 Task: Reply to email with the signature Cooper Powell with the subject 'Product update announcement' from softage.1@softage.net with the message 'I need to discuss some urgent matters related to the project with you.' with CC to softage.8@softage.net with an attached document Quality_assurance_plan.docx
Action: Mouse moved to (968, 230)
Screenshot: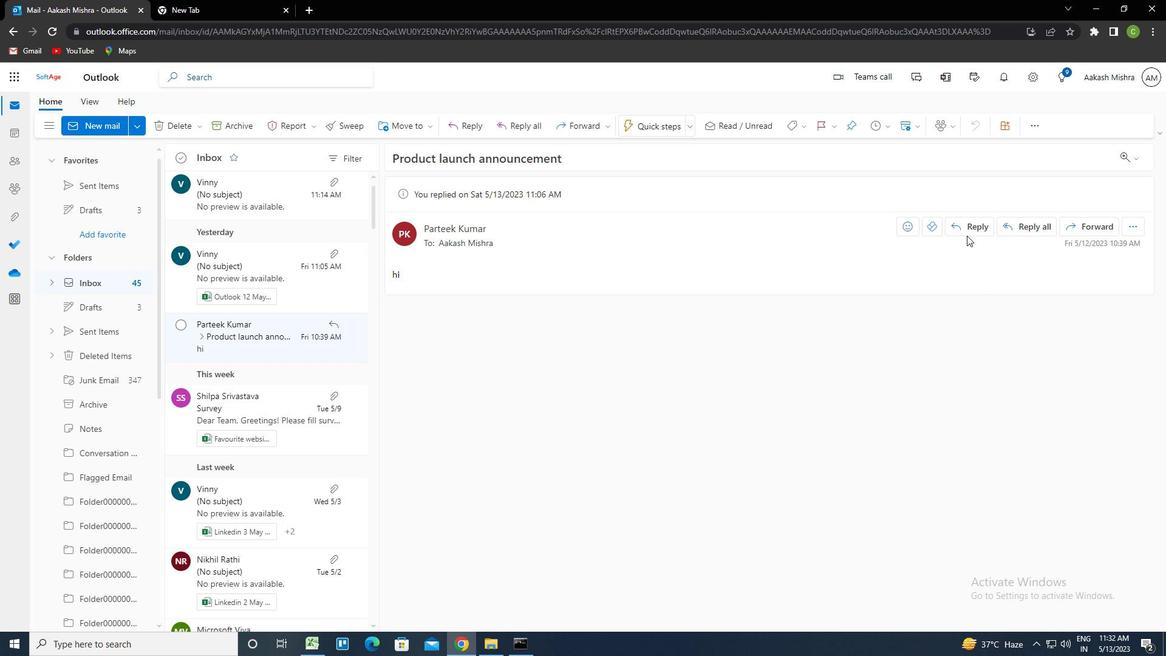 
Action: Mouse pressed left at (968, 230)
Screenshot: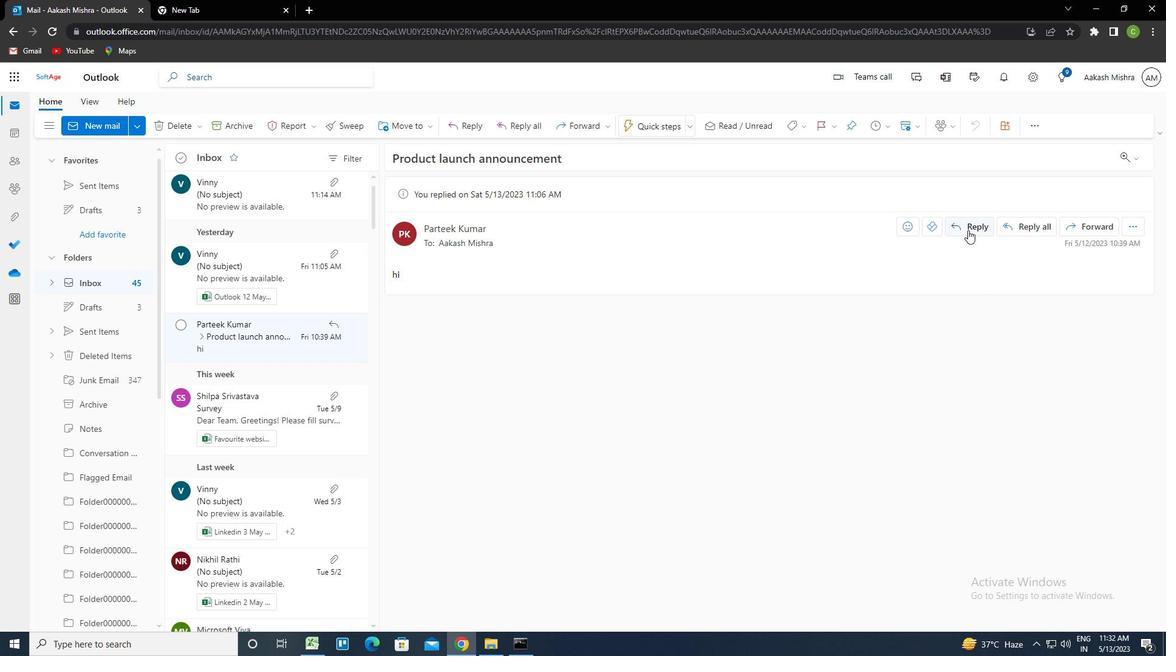 
Action: Mouse moved to (785, 124)
Screenshot: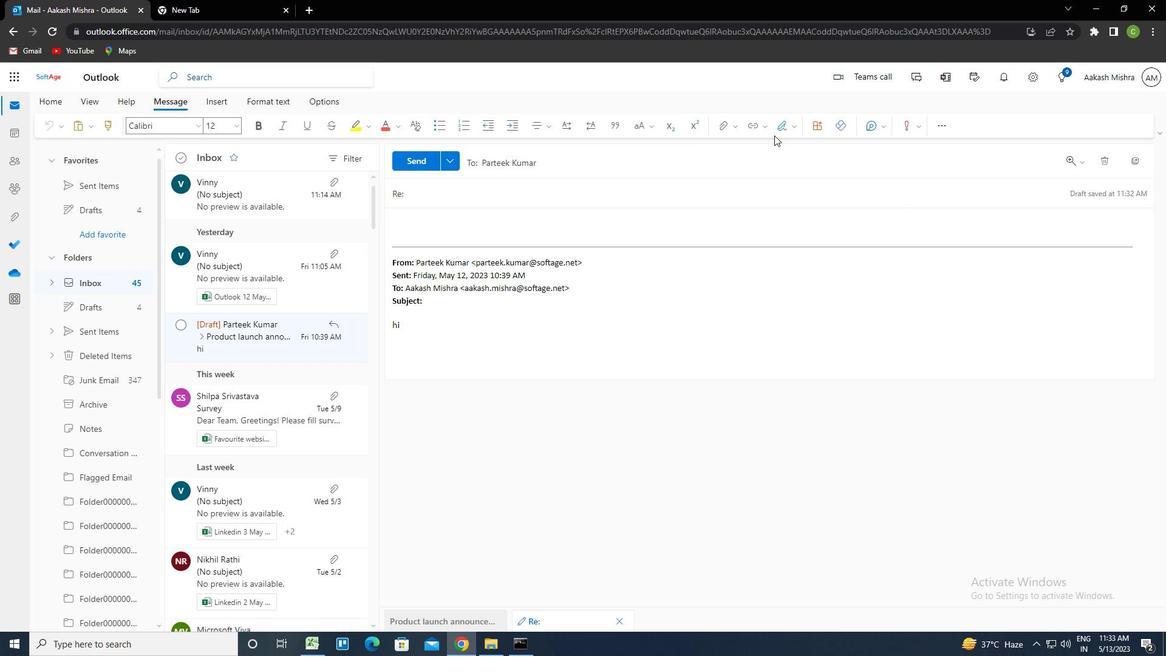 
Action: Mouse pressed left at (785, 124)
Screenshot: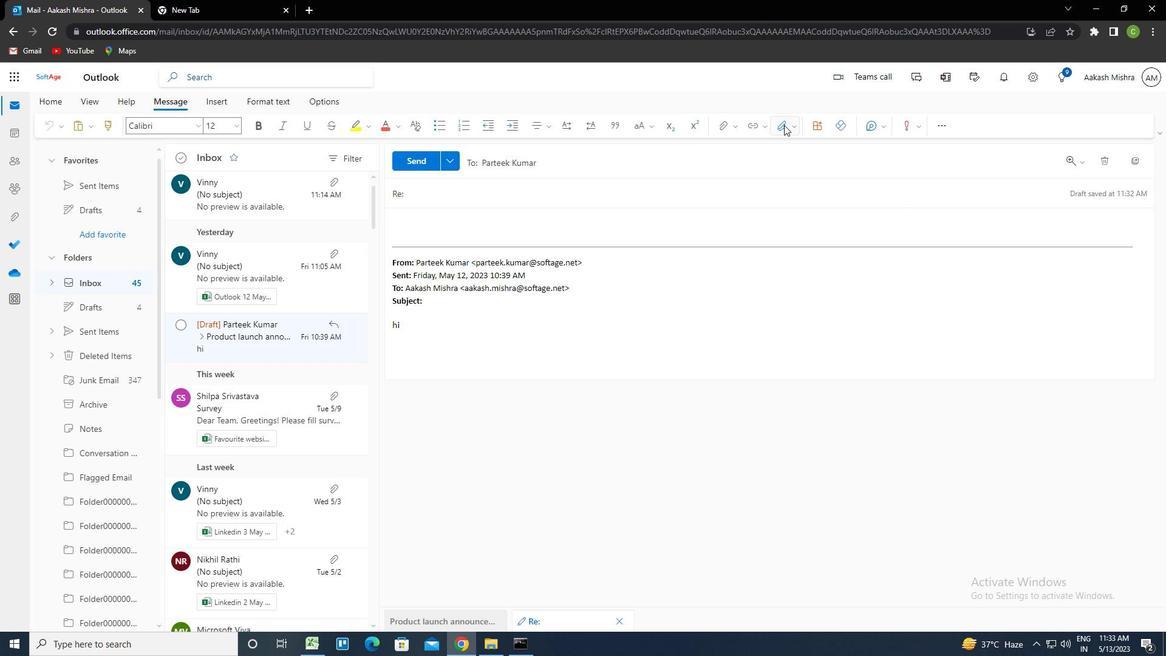
Action: Mouse moved to (763, 179)
Screenshot: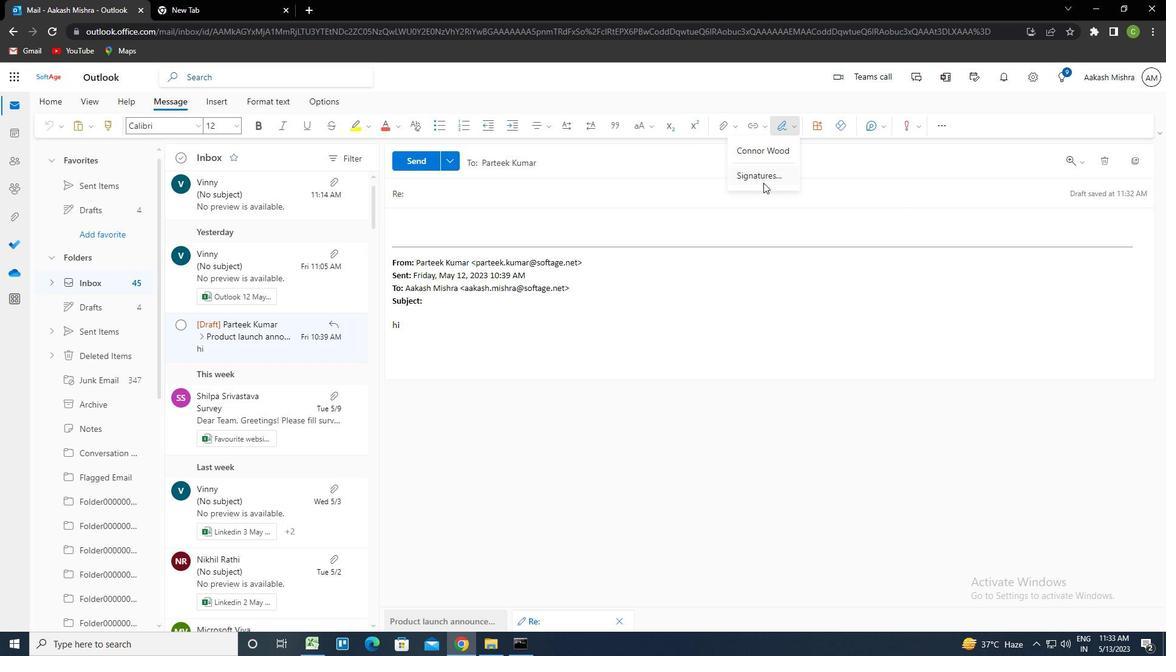 
Action: Mouse pressed left at (763, 179)
Screenshot: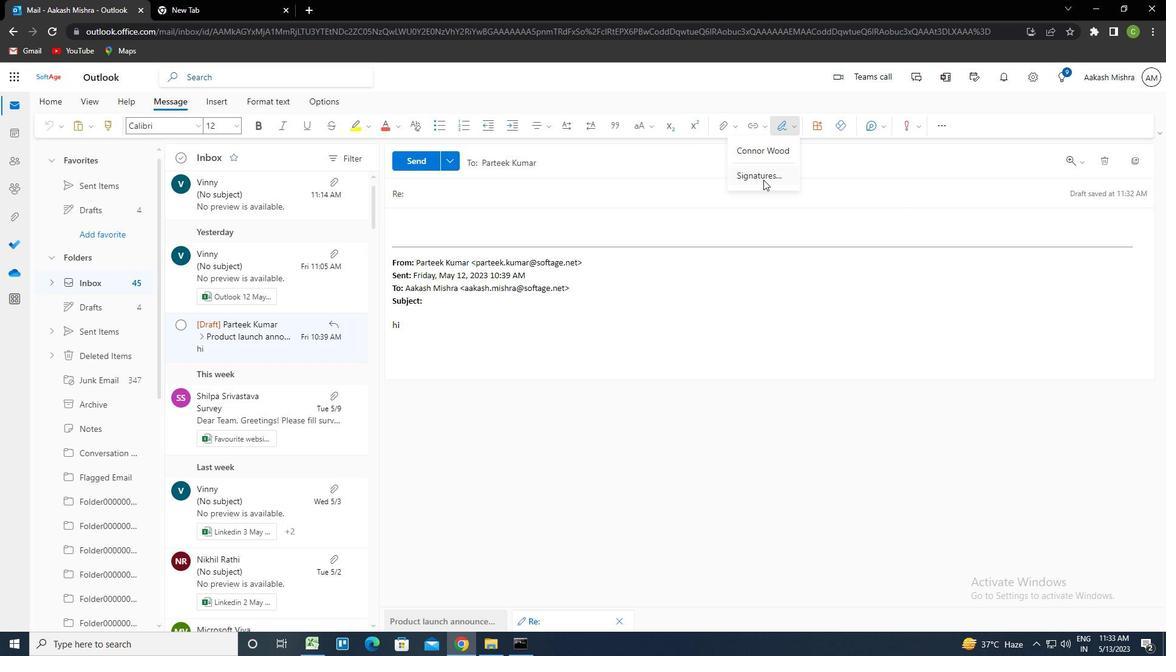 
Action: Mouse moved to (831, 228)
Screenshot: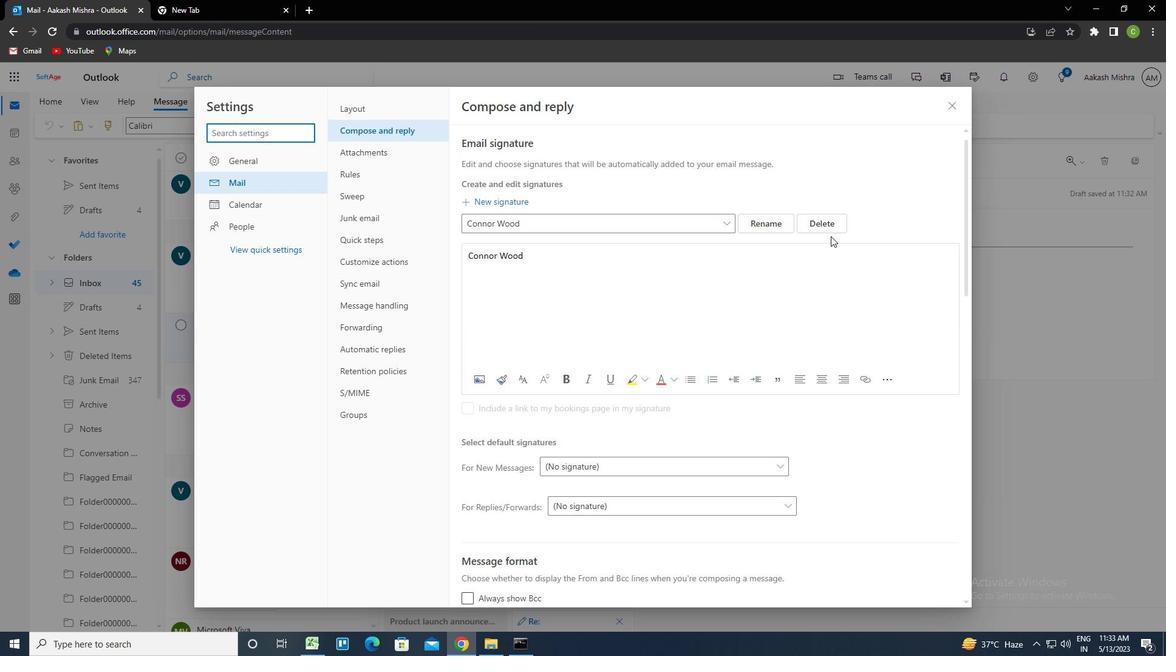 
Action: Mouse pressed left at (831, 228)
Screenshot: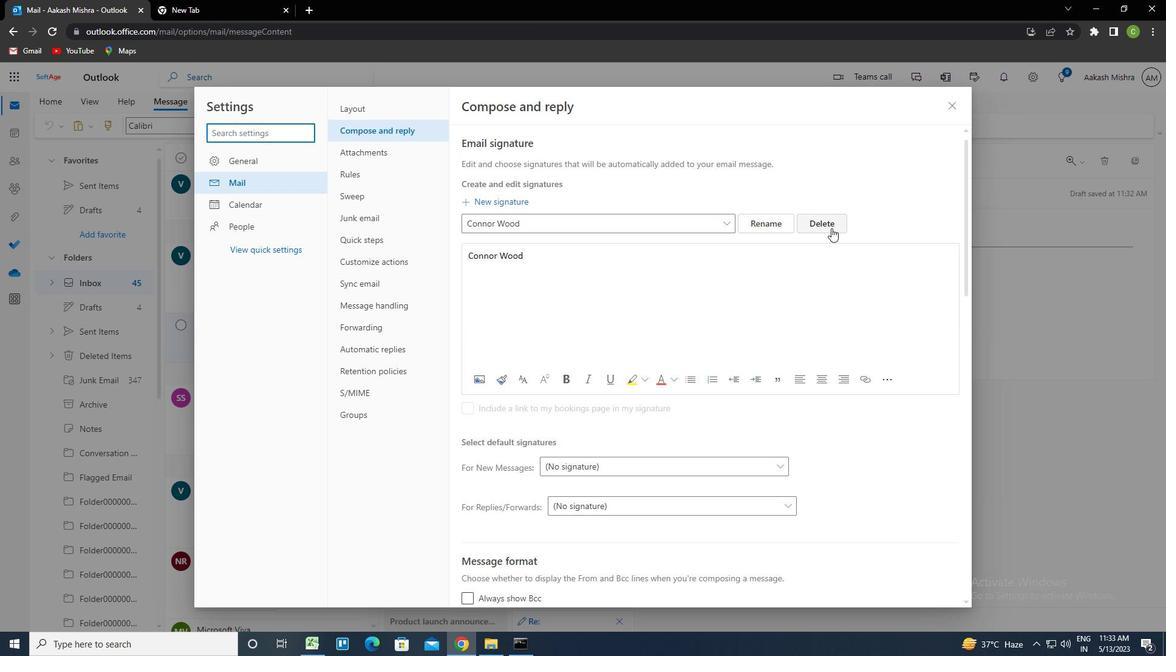 
Action: Mouse moved to (586, 224)
Screenshot: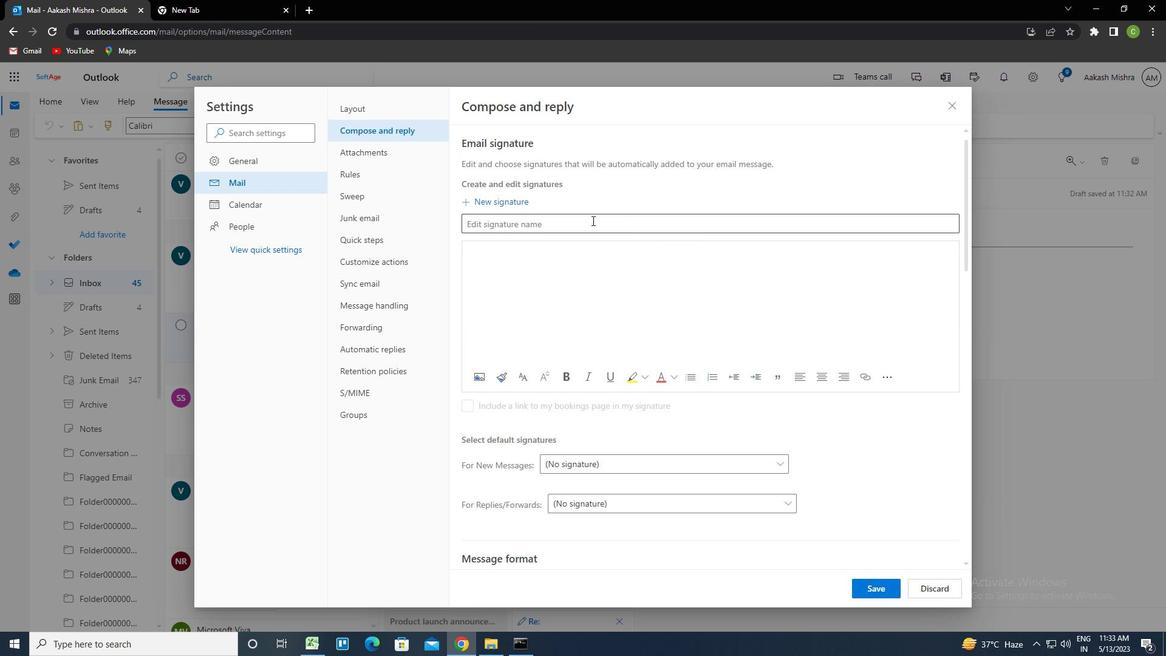 
Action: Mouse pressed left at (586, 224)
Screenshot: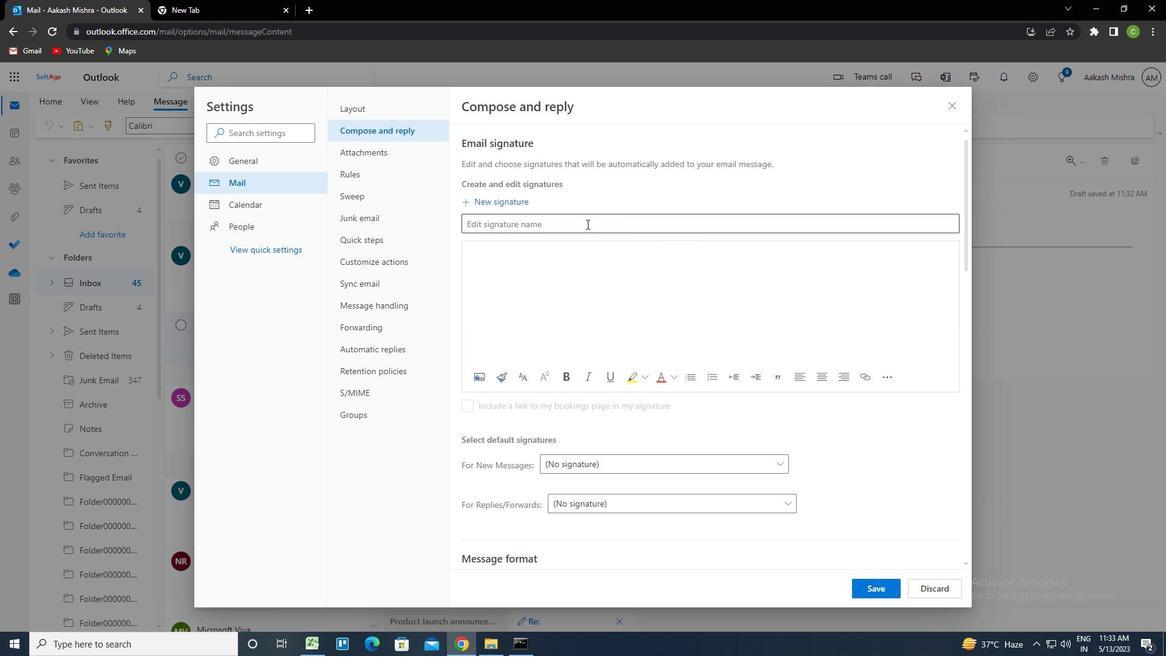 
Action: Key pressed <Key.caps_lock>c<Key.caps_lock>ooper<Key.space><Key.caps_lock>p<Key.caps_lock>owell<Key.tab><Key.caps_lock>c<Key.caps_lock>ooper<Key.space><Key.caps_lock>p<Key.caps_lock>owell
Screenshot: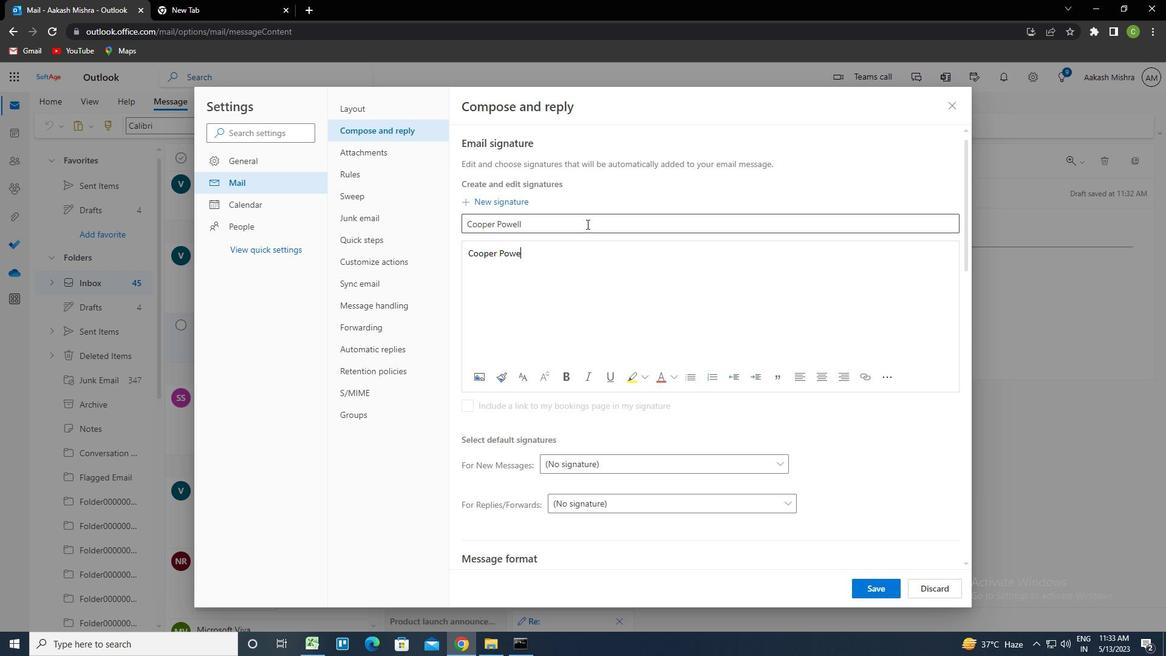 
Action: Mouse moved to (860, 583)
Screenshot: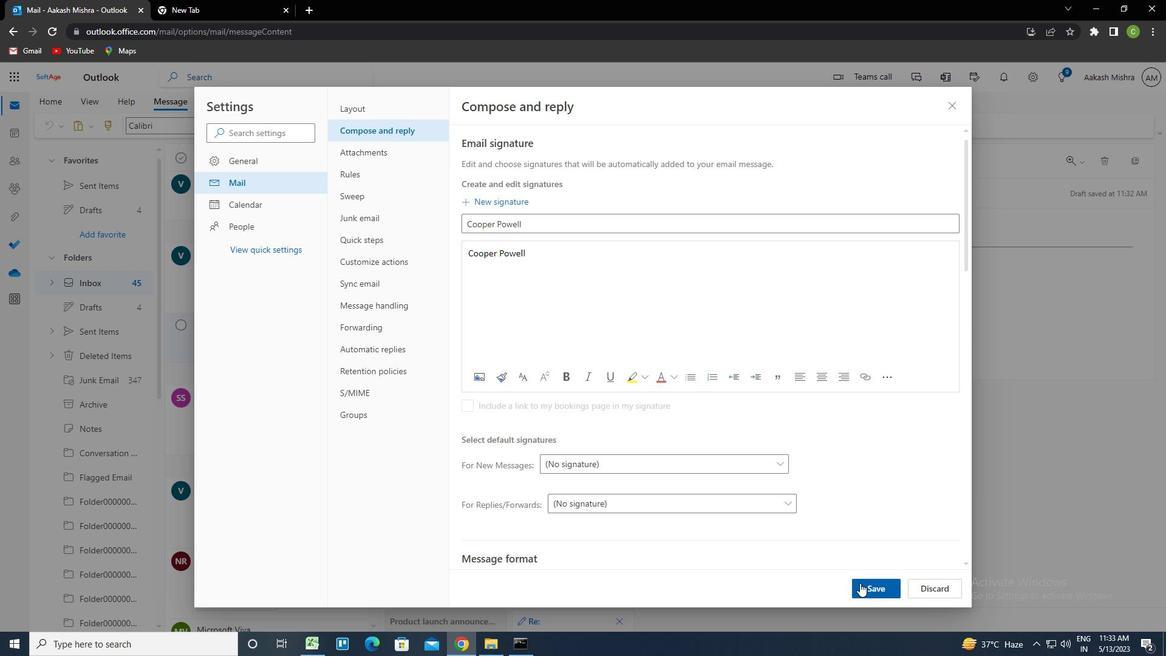 
Action: Mouse pressed left at (860, 583)
Screenshot: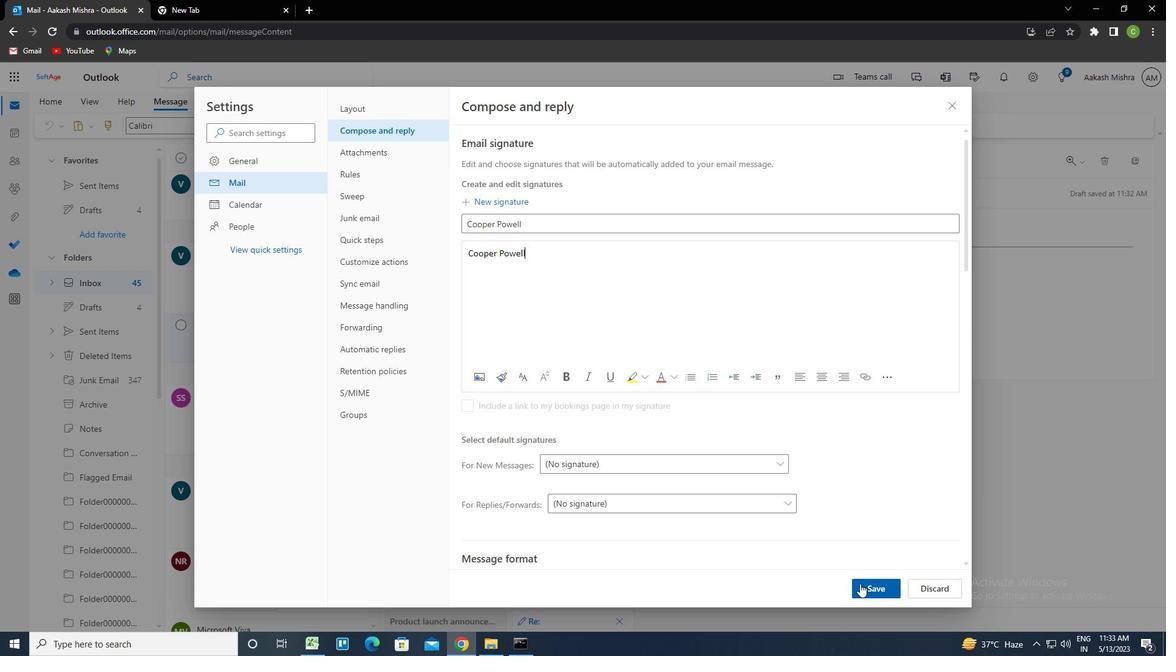 
Action: Mouse moved to (953, 109)
Screenshot: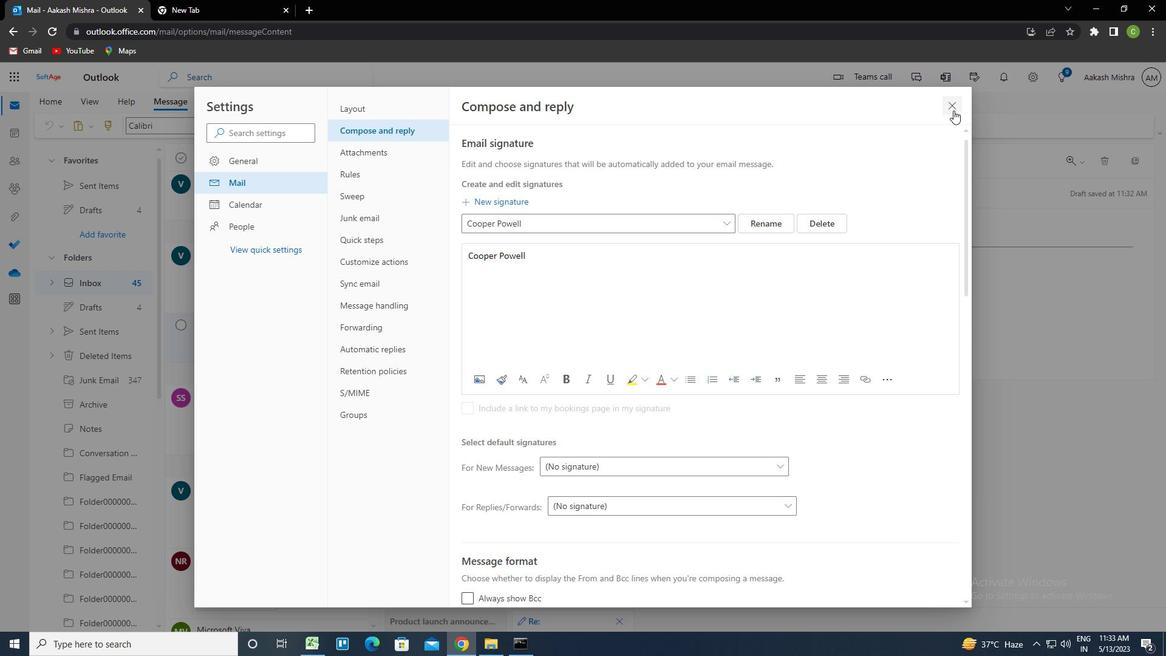 
Action: Mouse pressed left at (953, 109)
Screenshot: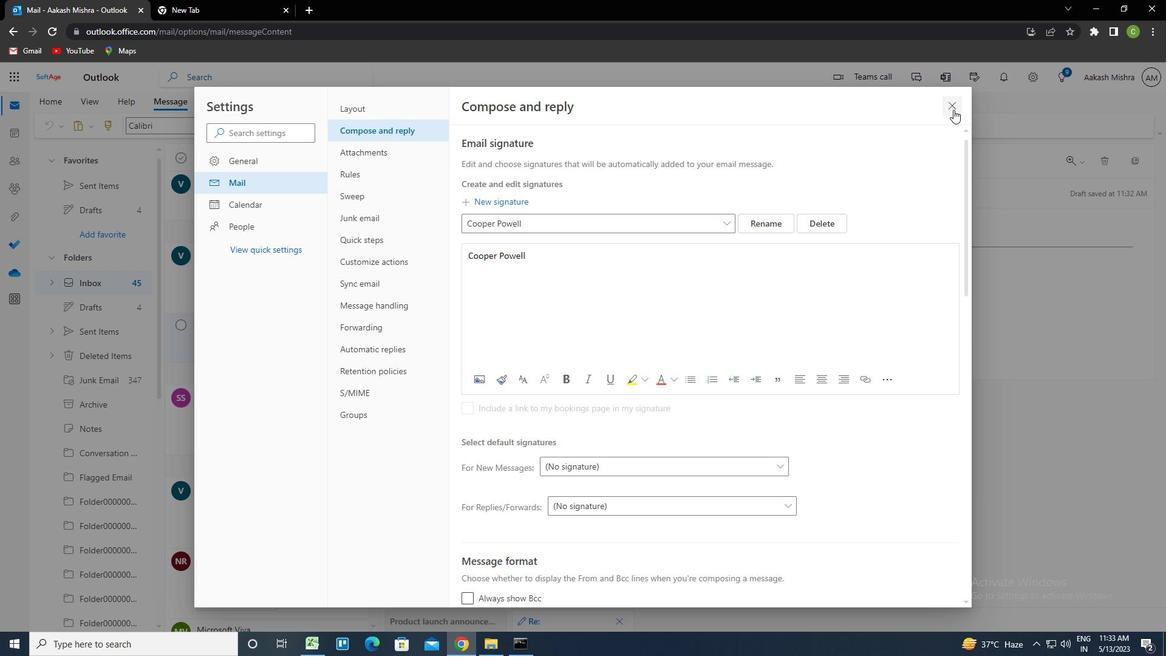 
Action: Mouse moved to (780, 128)
Screenshot: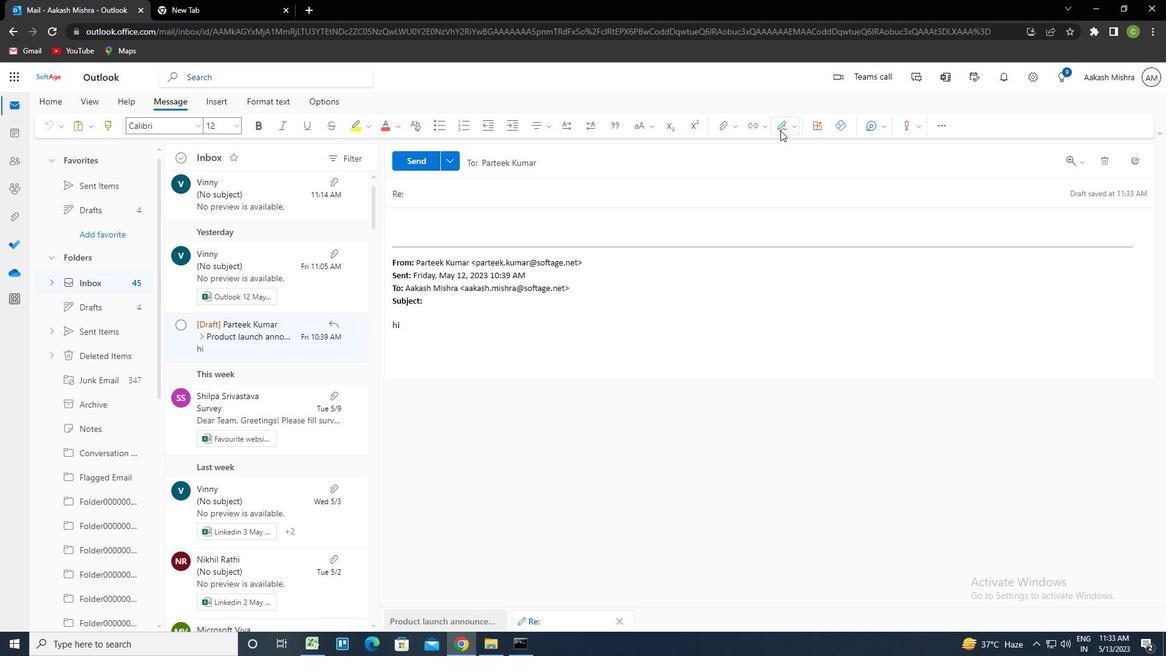 
Action: Mouse pressed left at (780, 128)
Screenshot: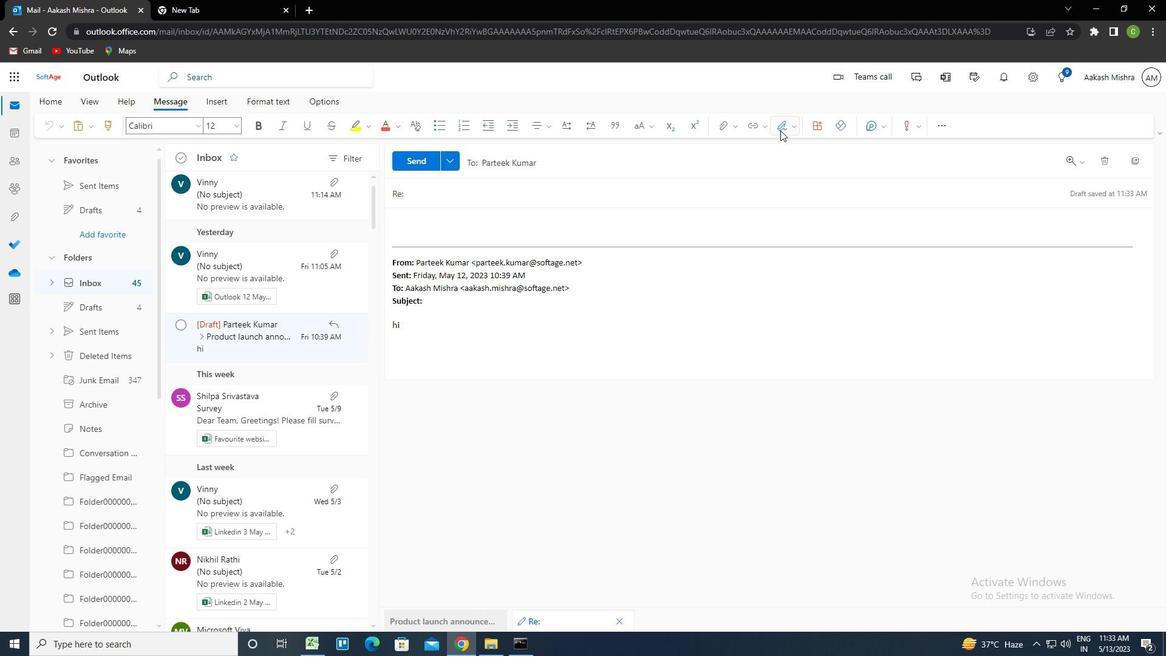 
Action: Mouse moved to (769, 152)
Screenshot: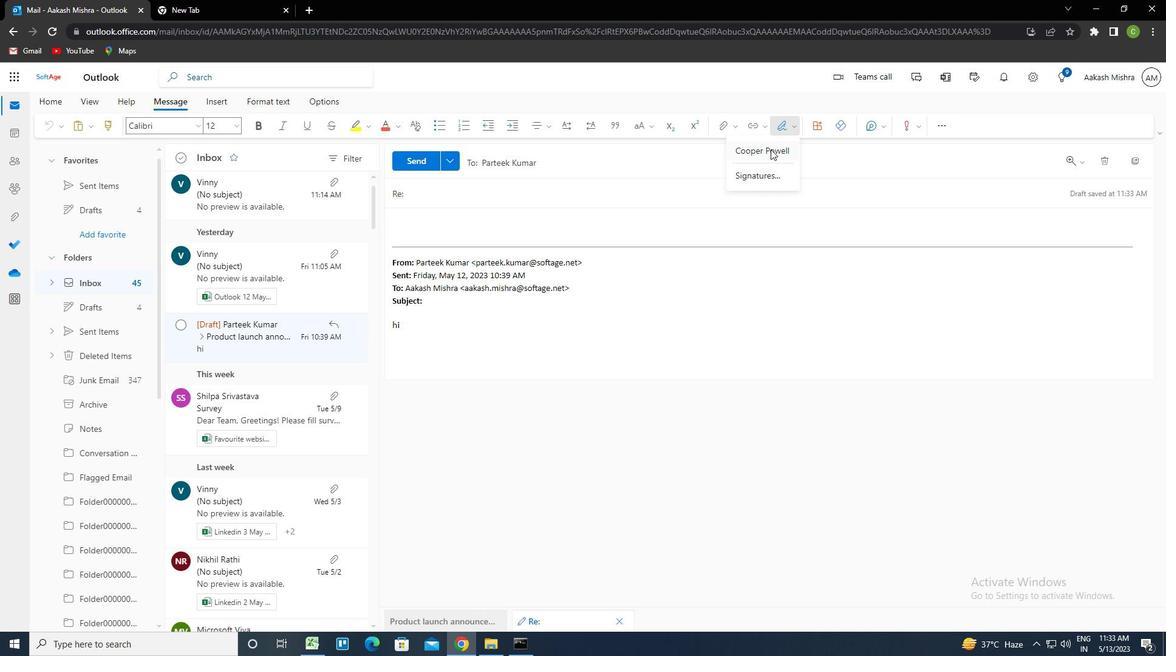 
Action: Mouse pressed left at (769, 152)
Screenshot: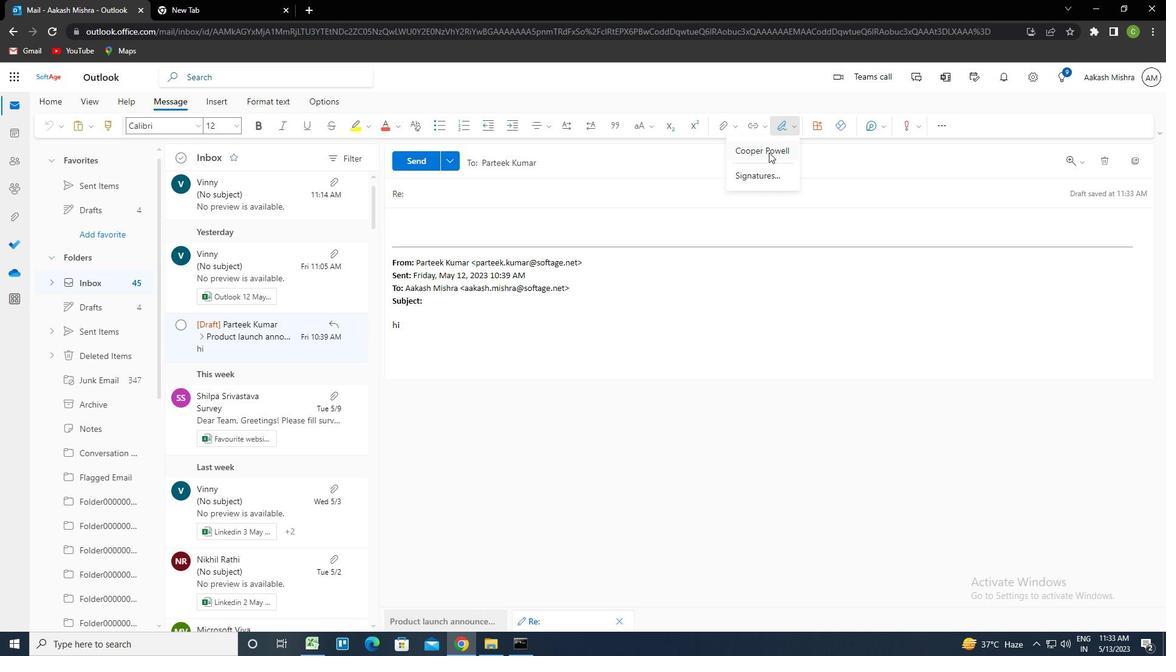 
Action: Mouse moved to (439, 199)
Screenshot: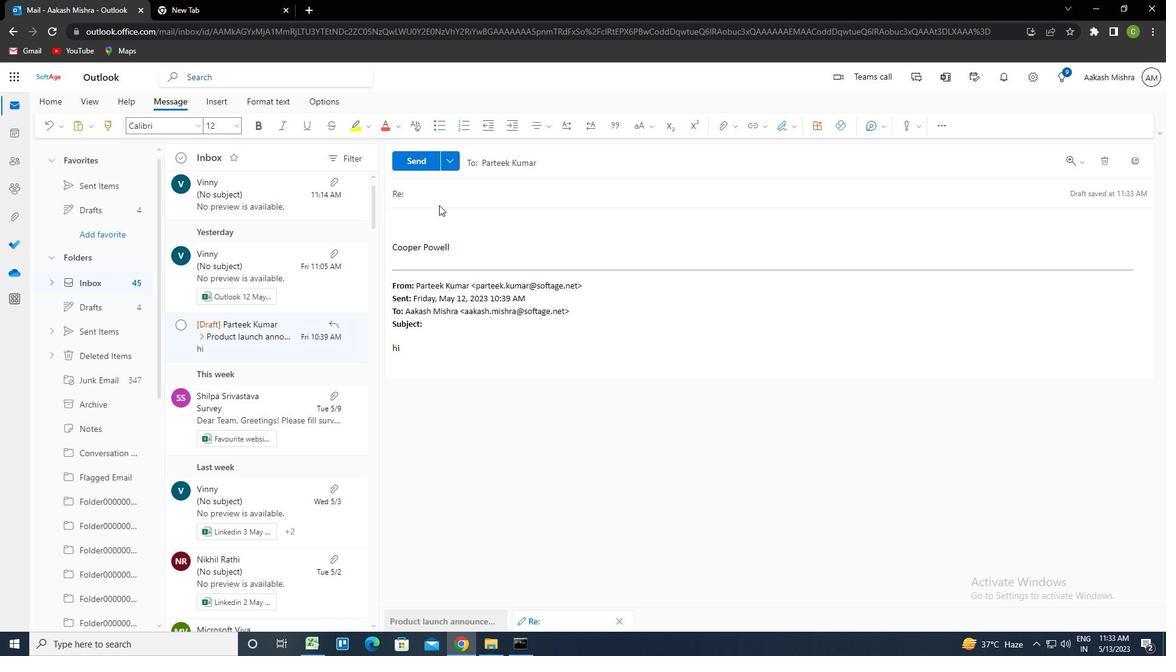 
Action: Mouse pressed left at (439, 199)
Screenshot: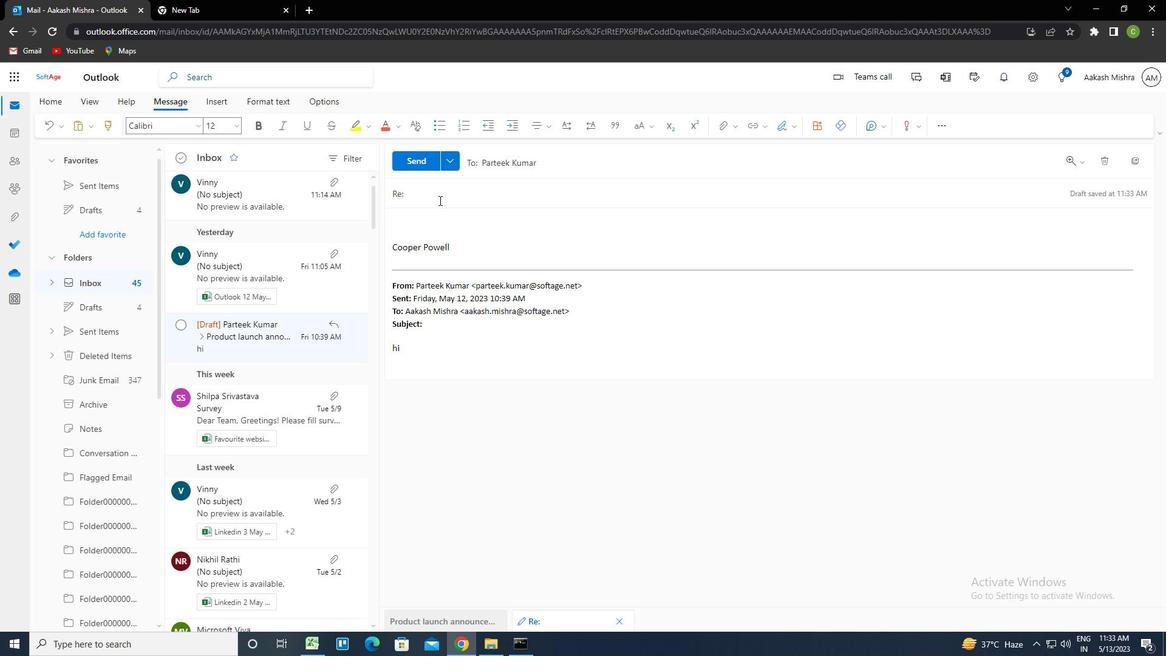 
Action: Key pressed <Key.caps_lock>p<Key.caps_lock>roduct<Key.space>update<Key.space>announcement<Key.tab><Key.caps_lock>i<Key.caps_lock><Key.space>need<Key.space>to<Key.space>discuss<Key.space>some<Key.space>urgent<Key.space>matters<Key.space>related<Key.space>to<Key.space>the<Key.space>project<Key.space>with<Key.space>you
Screenshot: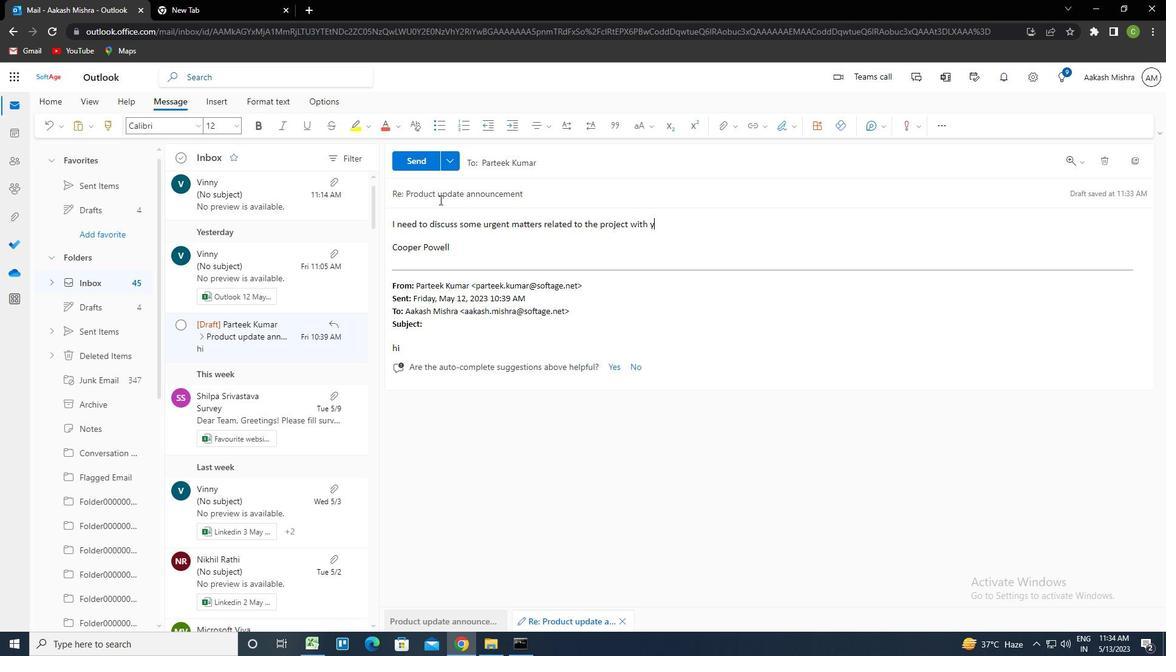 
Action: Mouse moved to (568, 165)
Screenshot: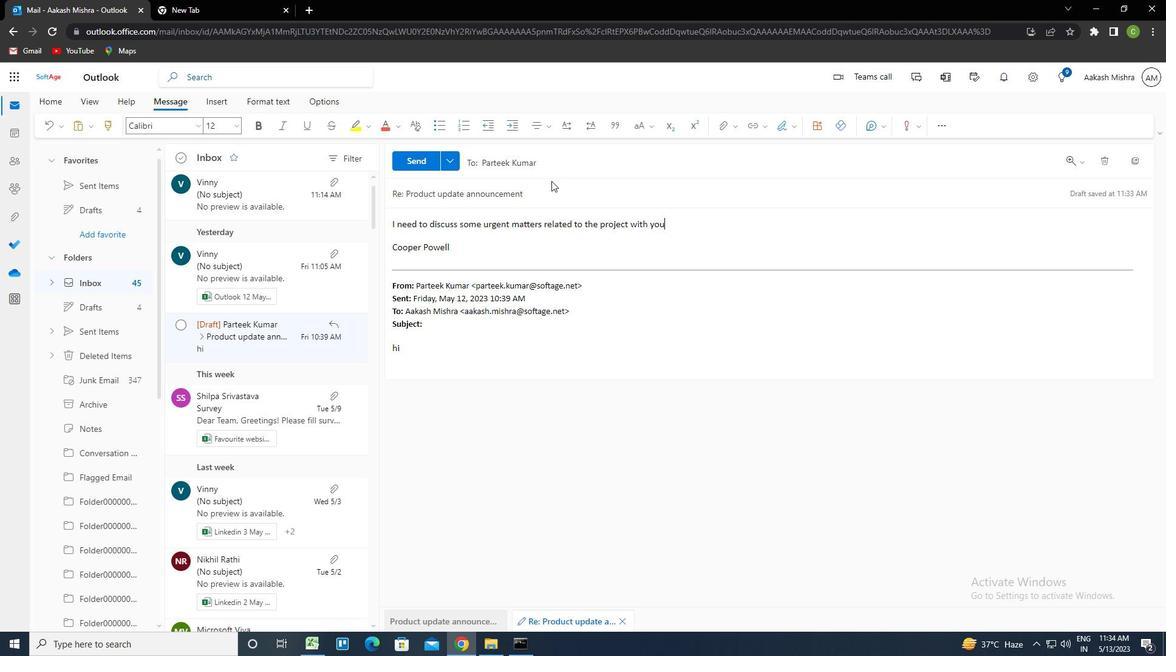 
Action: Mouse pressed left at (568, 165)
Screenshot: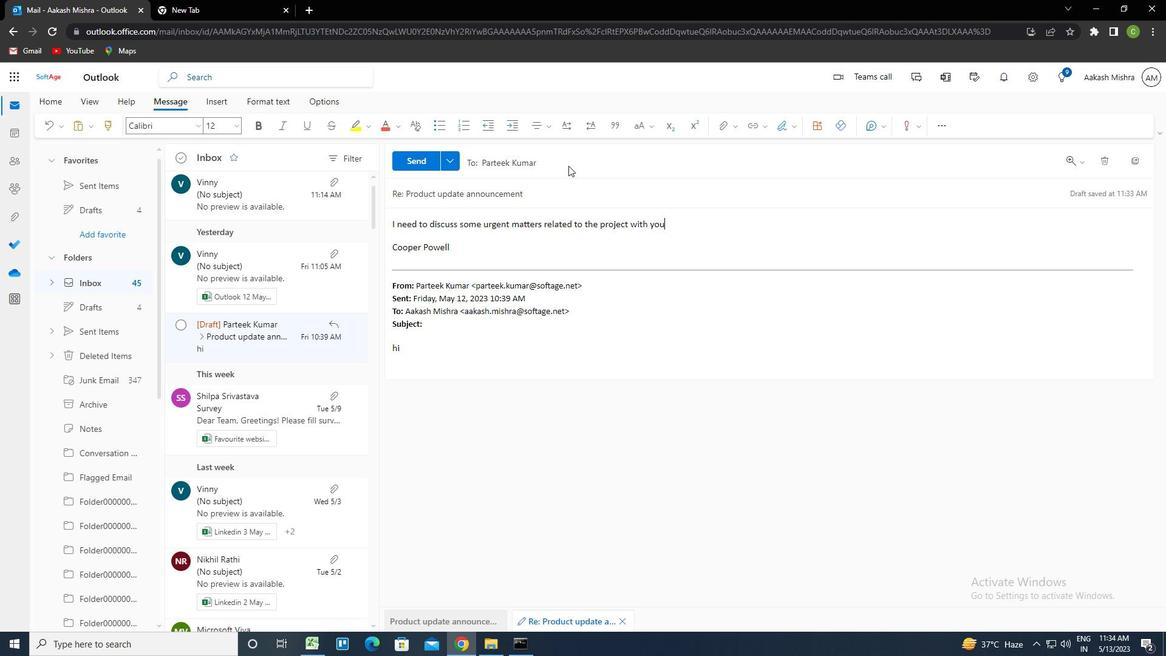 
Action: Mouse moved to (461, 221)
Screenshot: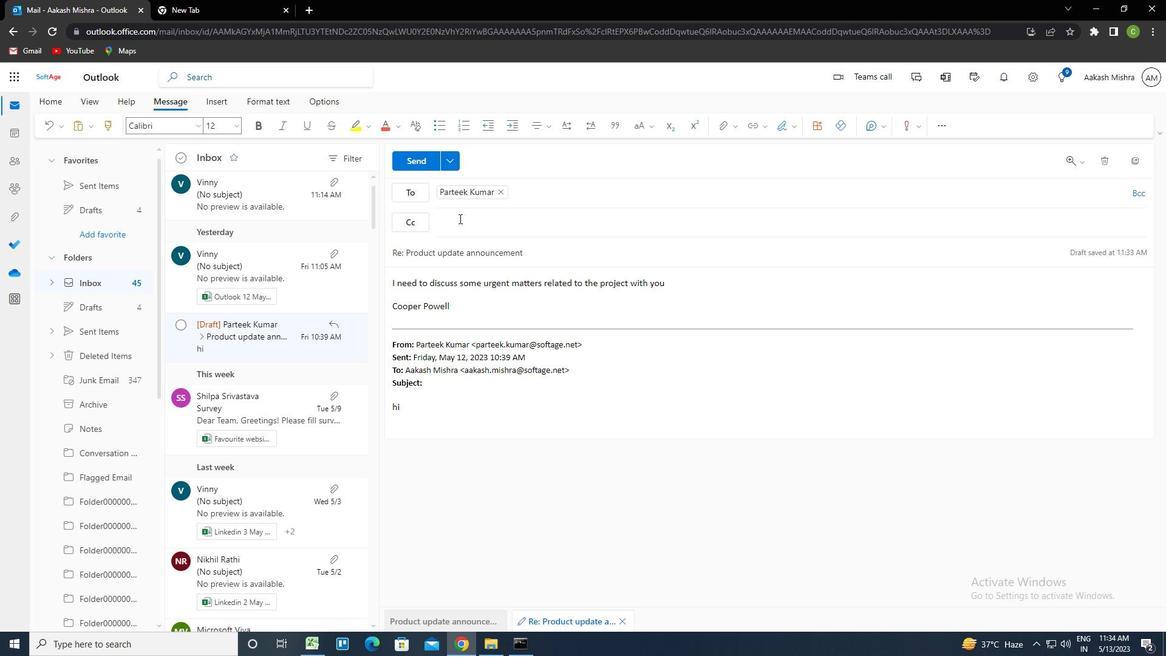 
Action: Mouse pressed left at (461, 221)
Screenshot: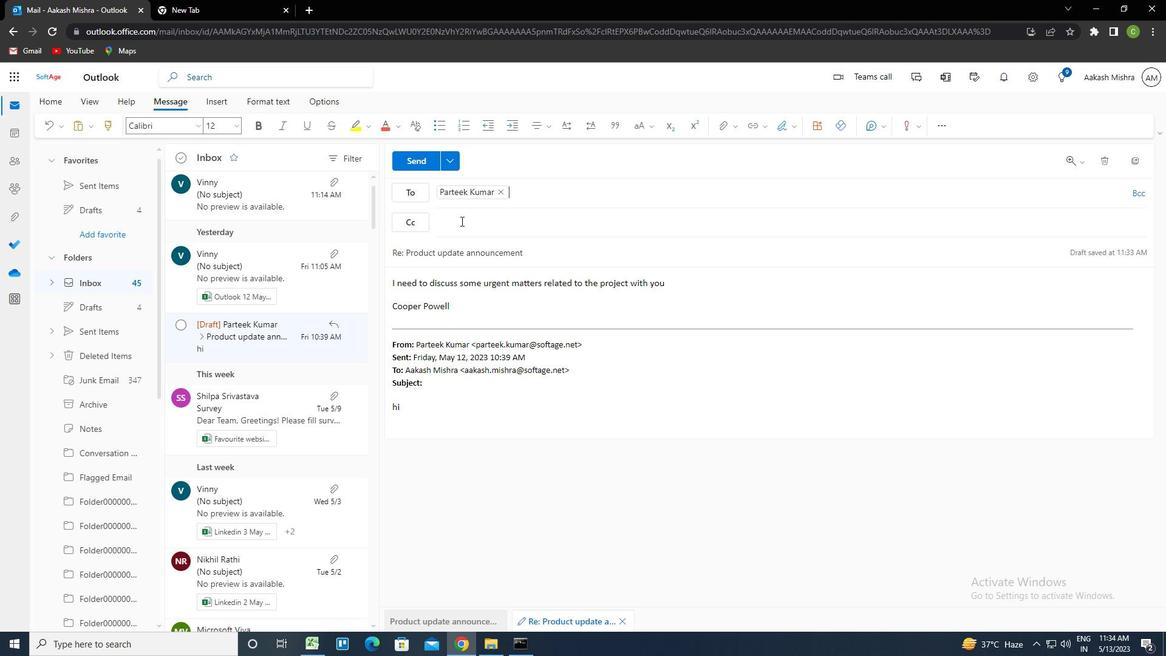 
Action: Key pressed <Key.caps_lock>s<Key.caps_lock>oftage.8<Key.shift>@SOFTAGE.NET<Key.down><Key.enter>
Screenshot: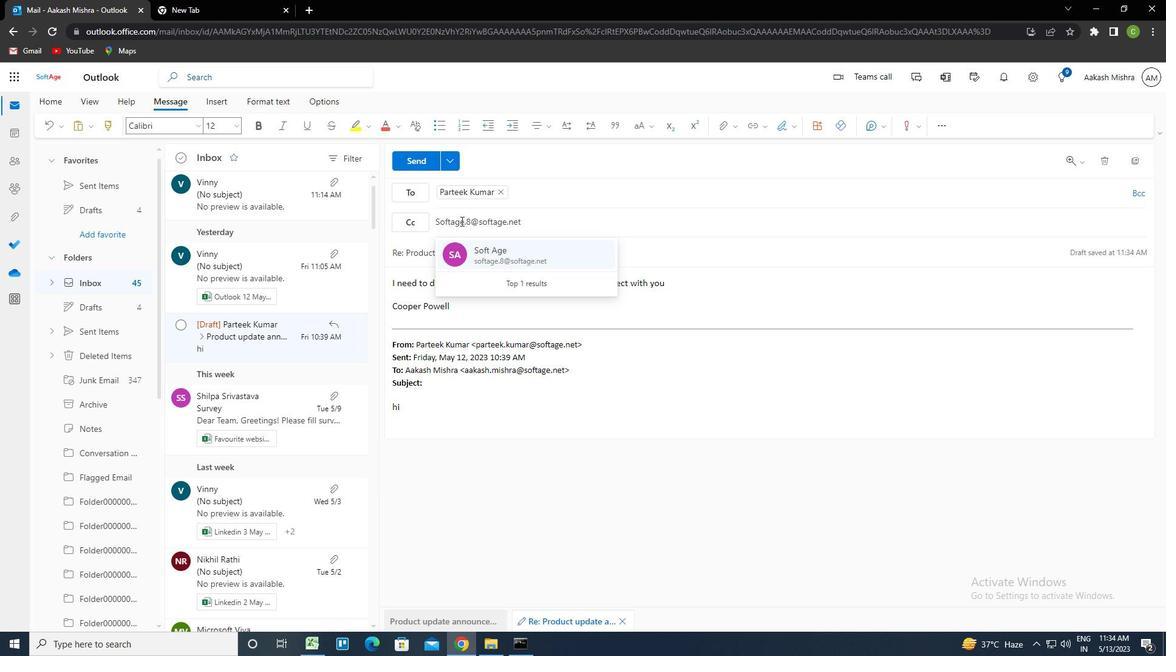 
Action: Mouse scrolled (461, 220) with delta (0, 0)
Screenshot: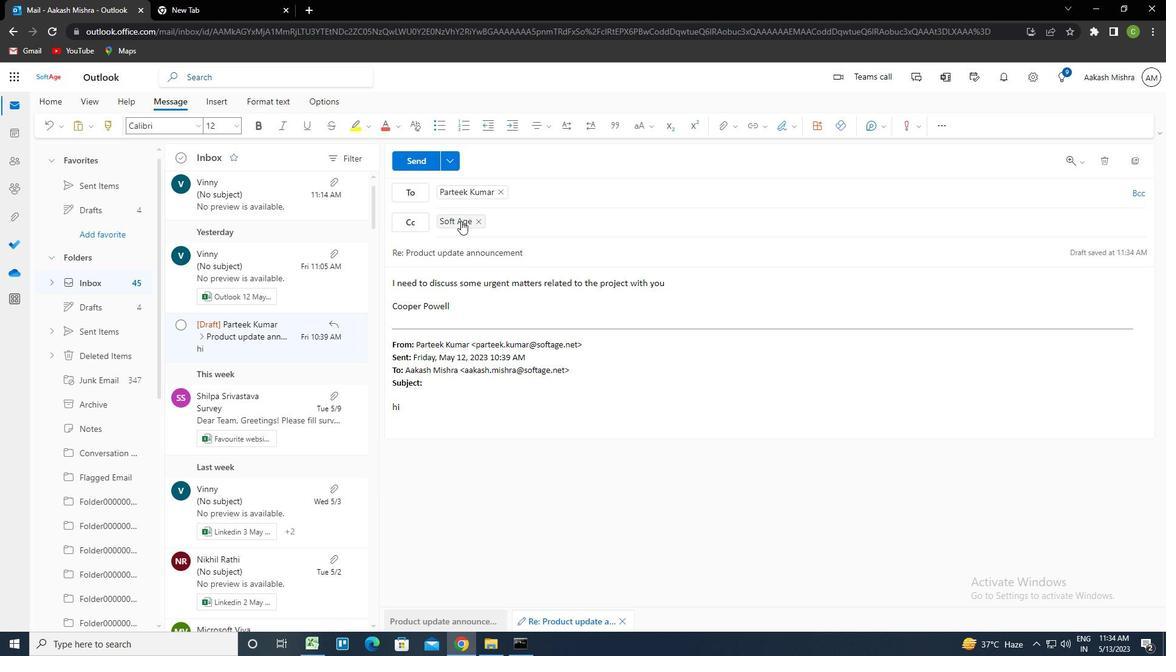 
Action: Mouse moved to (727, 125)
Screenshot: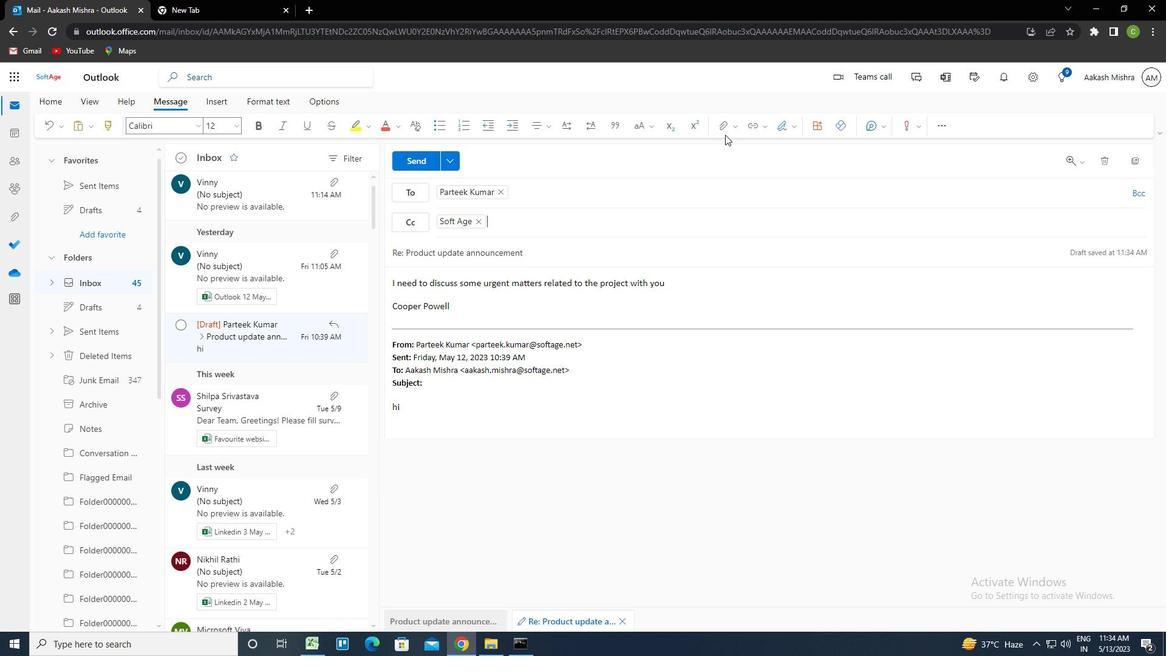 
Action: Mouse pressed left at (727, 125)
Screenshot: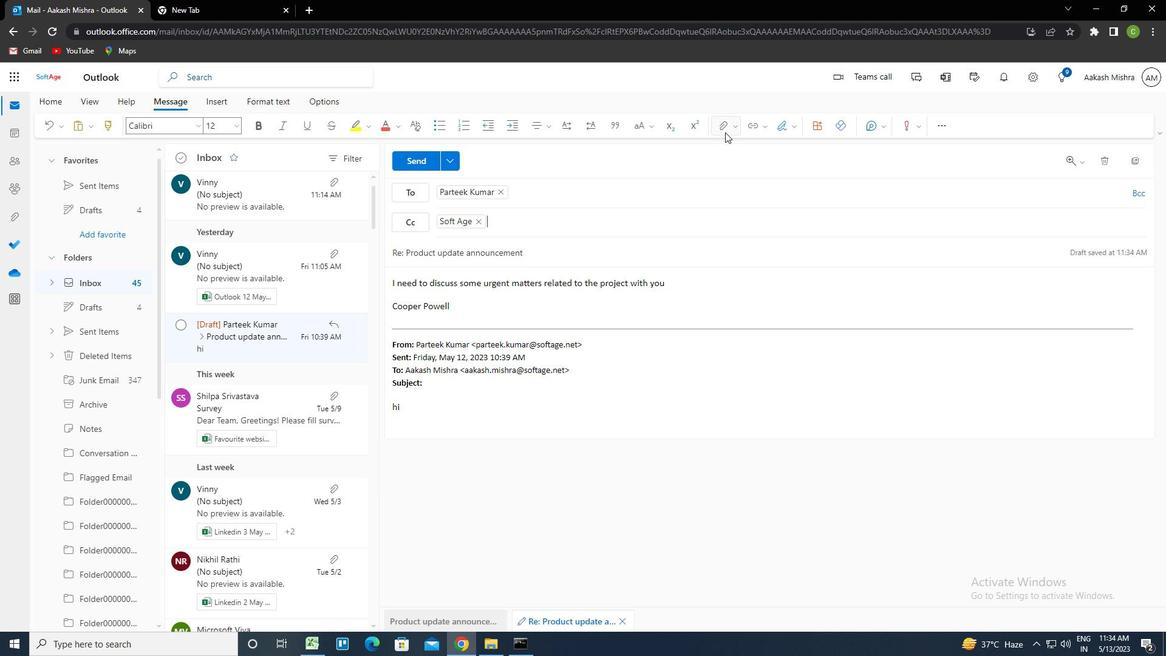
Action: Mouse moved to (660, 153)
Screenshot: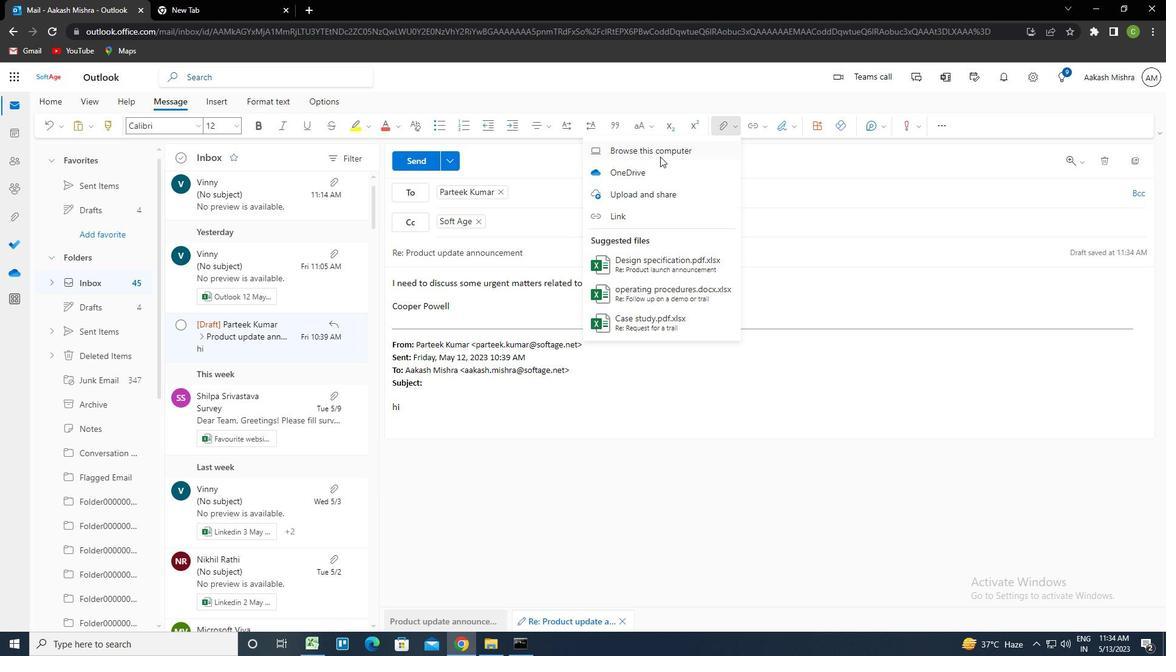 
Action: Mouse pressed left at (660, 153)
Screenshot: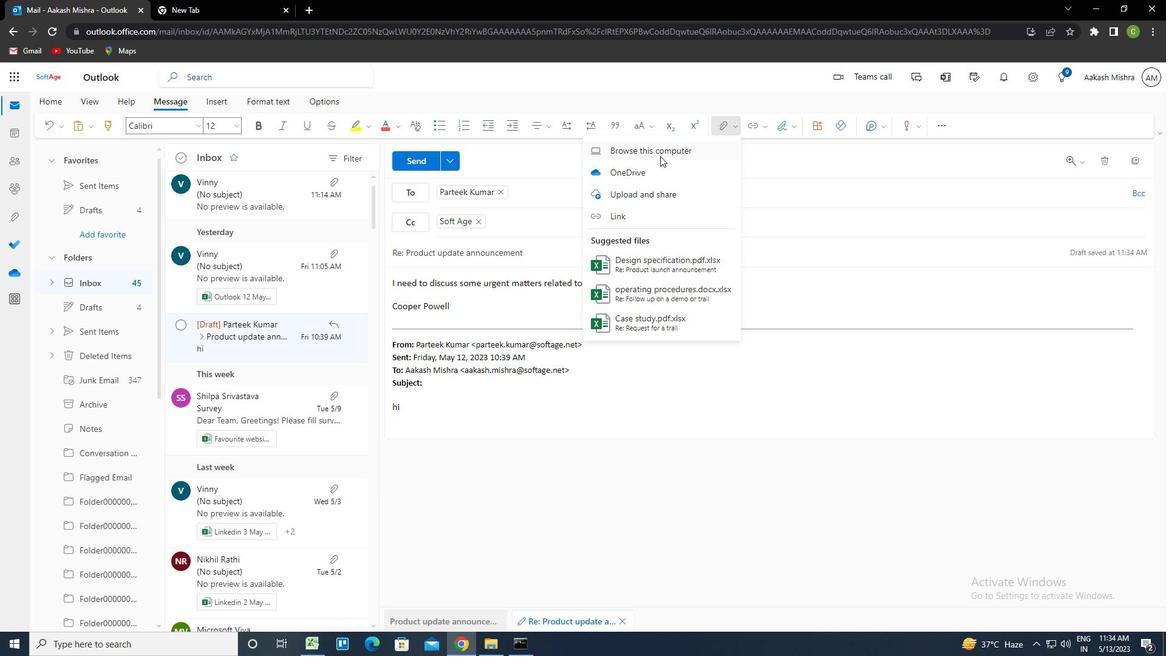 
Action: Mouse moved to (212, 156)
Screenshot: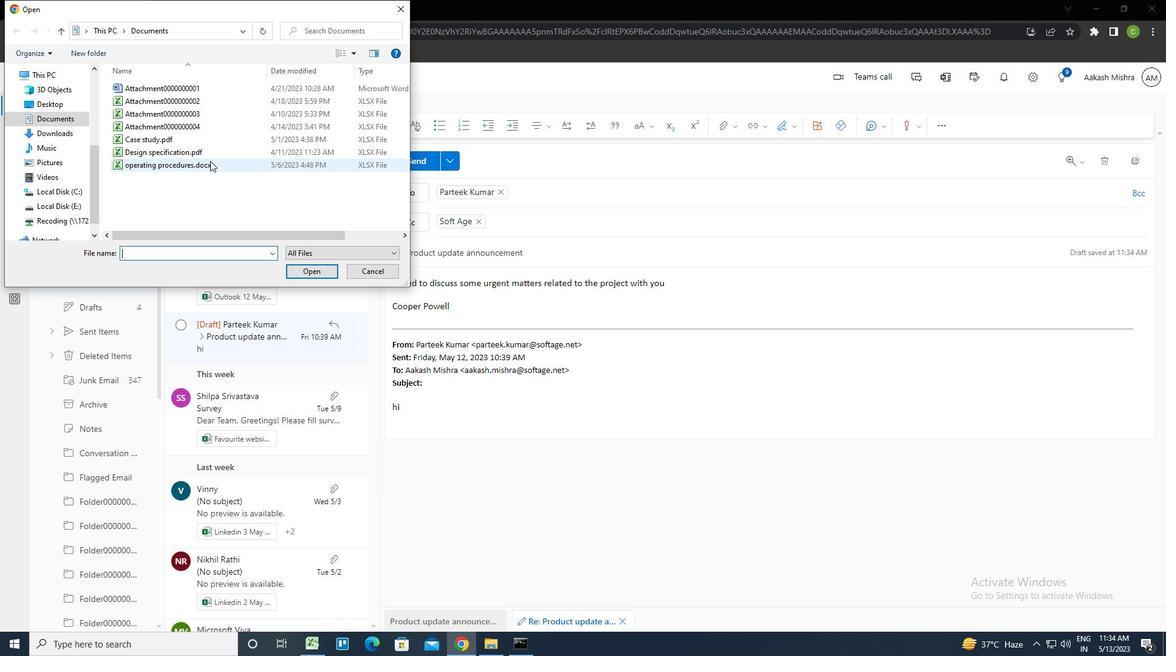 
Action: Mouse pressed left at (212, 156)
Screenshot: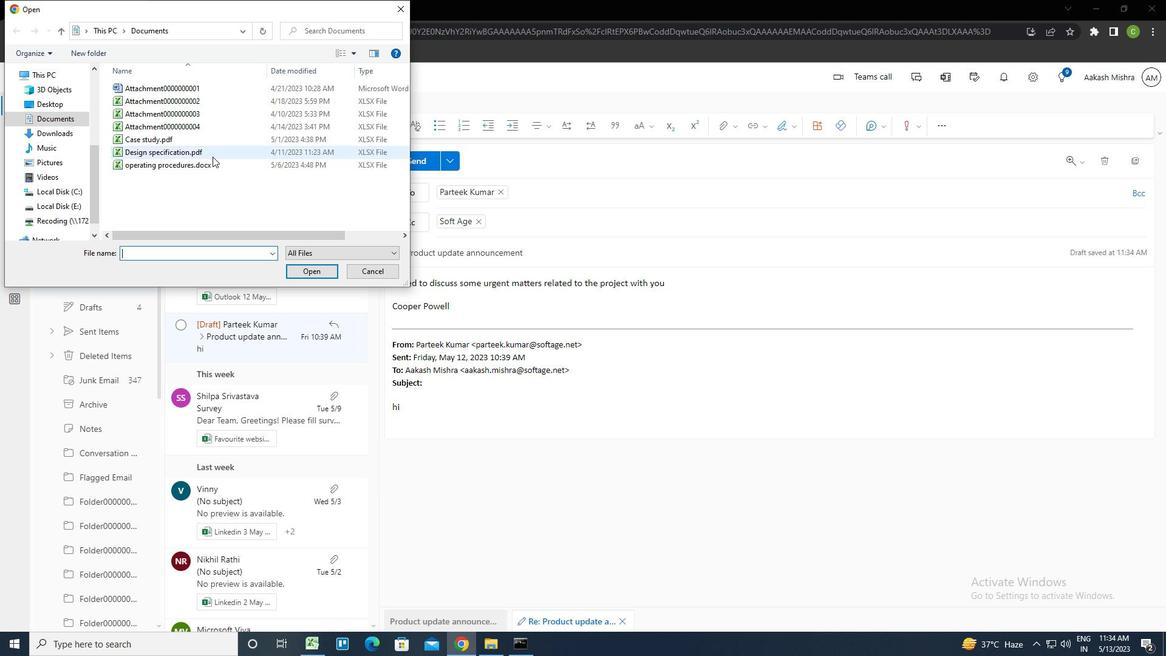 
Action: Key pressed <Key.f2><Key.caps_lock>Q<Key.caps_lock>UALITY<Key.shift_r>_ASSURANCE<Key.shift_r>_PLAN.DOCX<Key.enter>
Screenshot: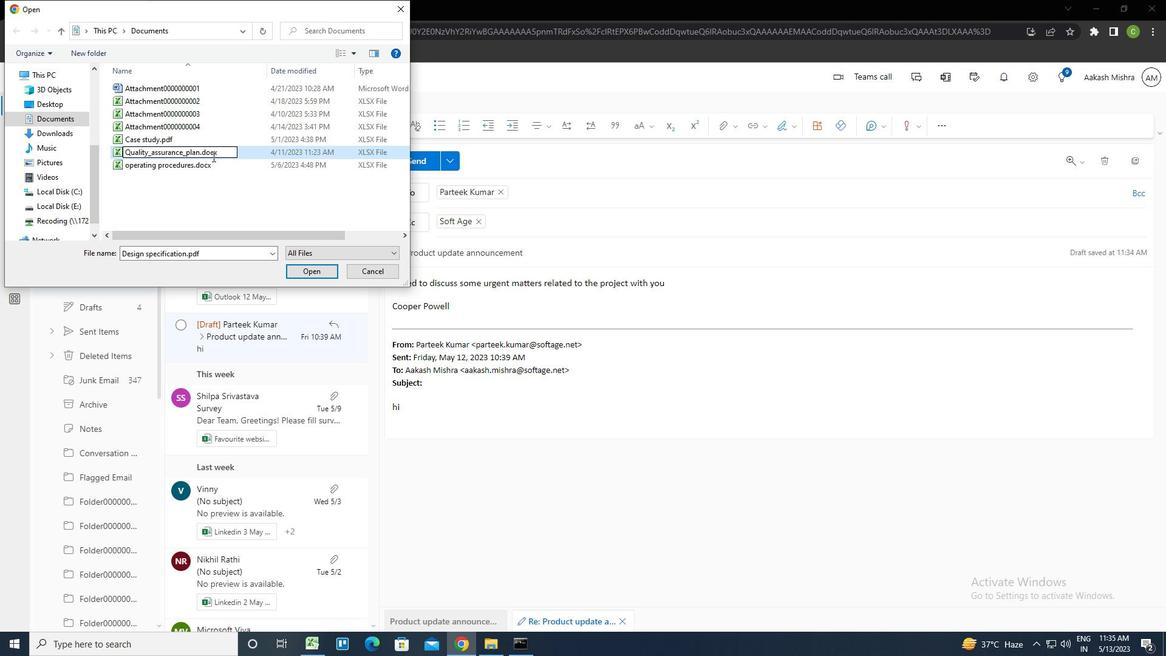 
Action: Mouse pressed left at (212, 156)
Screenshot: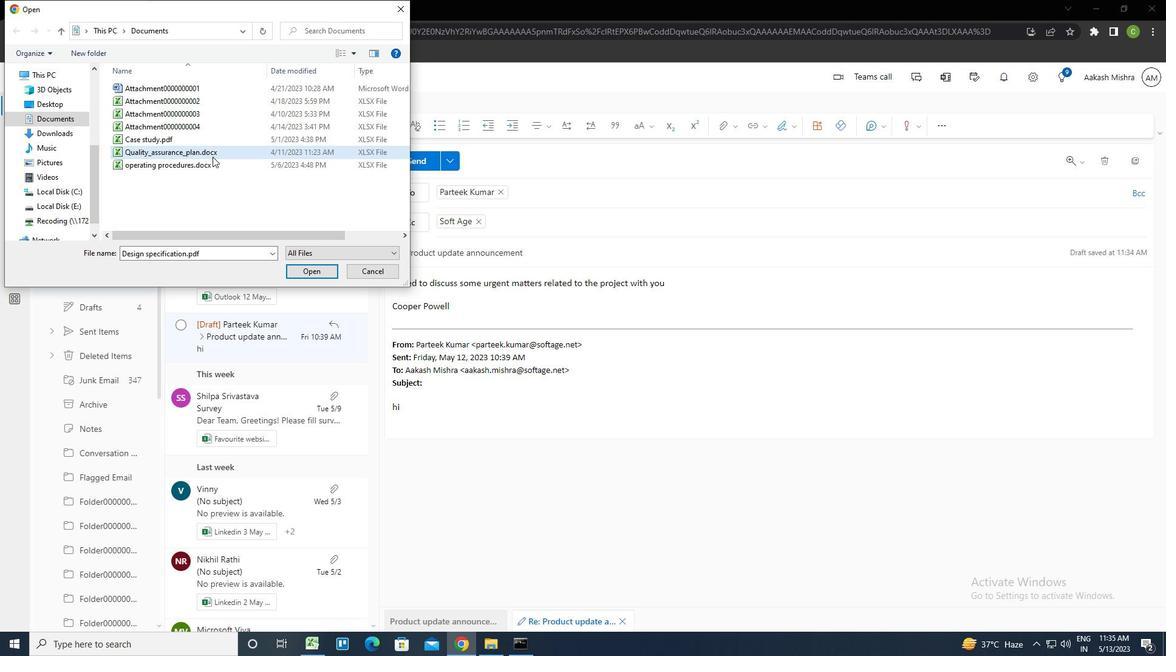 
Action: Mouse pressed left at (212, 156)
Screenshot: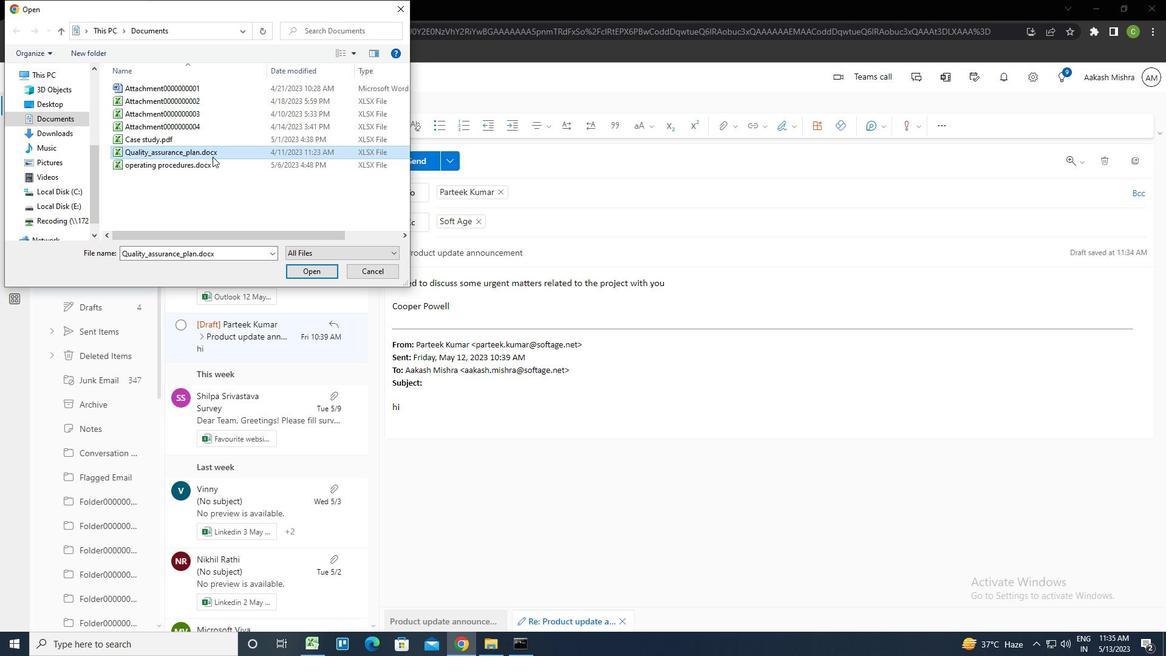 
Action: Mouse moved to (420, 168)
Screenshot: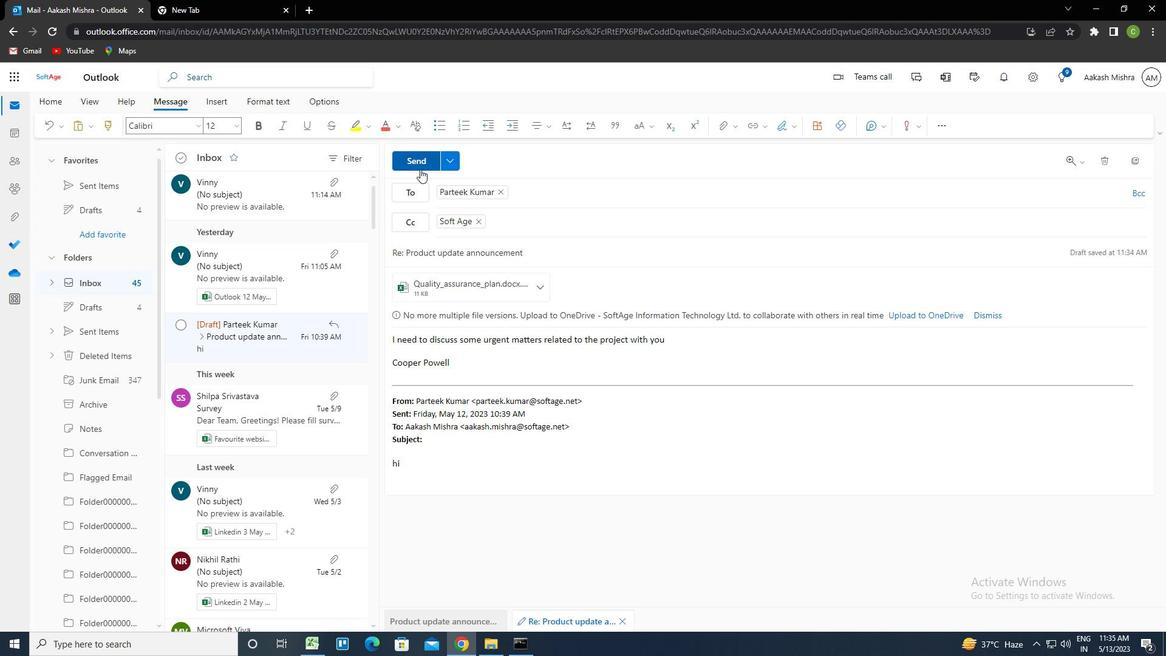 
Action: Mouse pressed left at (420, 168)
Screenshot: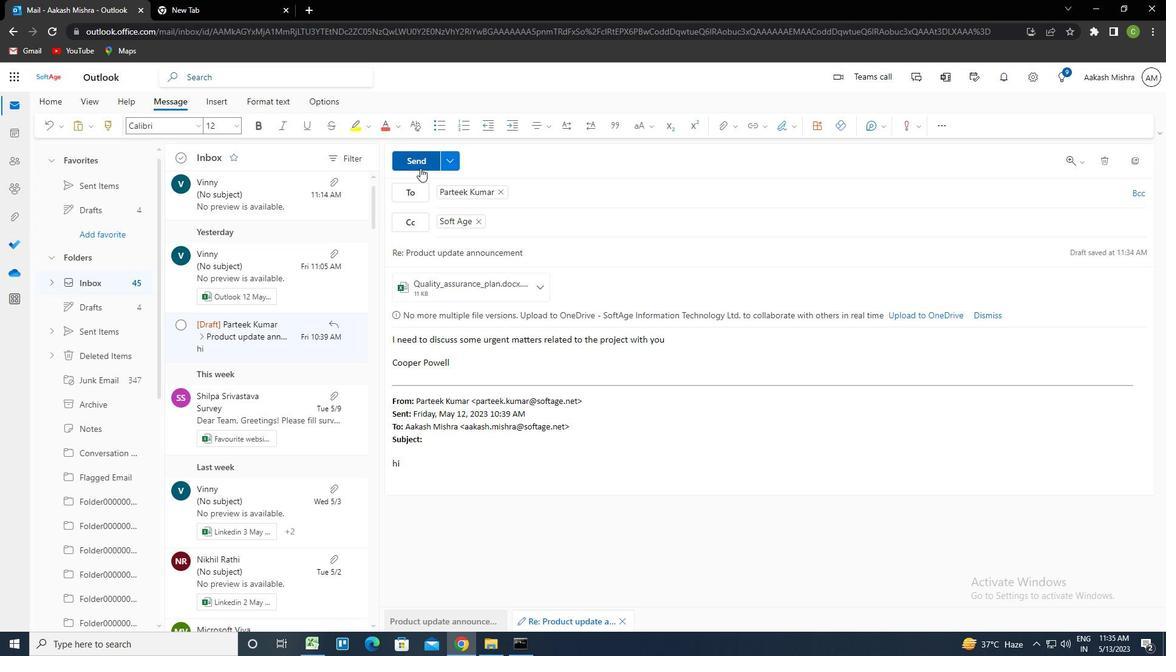 
Action: Mouse moved to (527, 384)
Screenshot: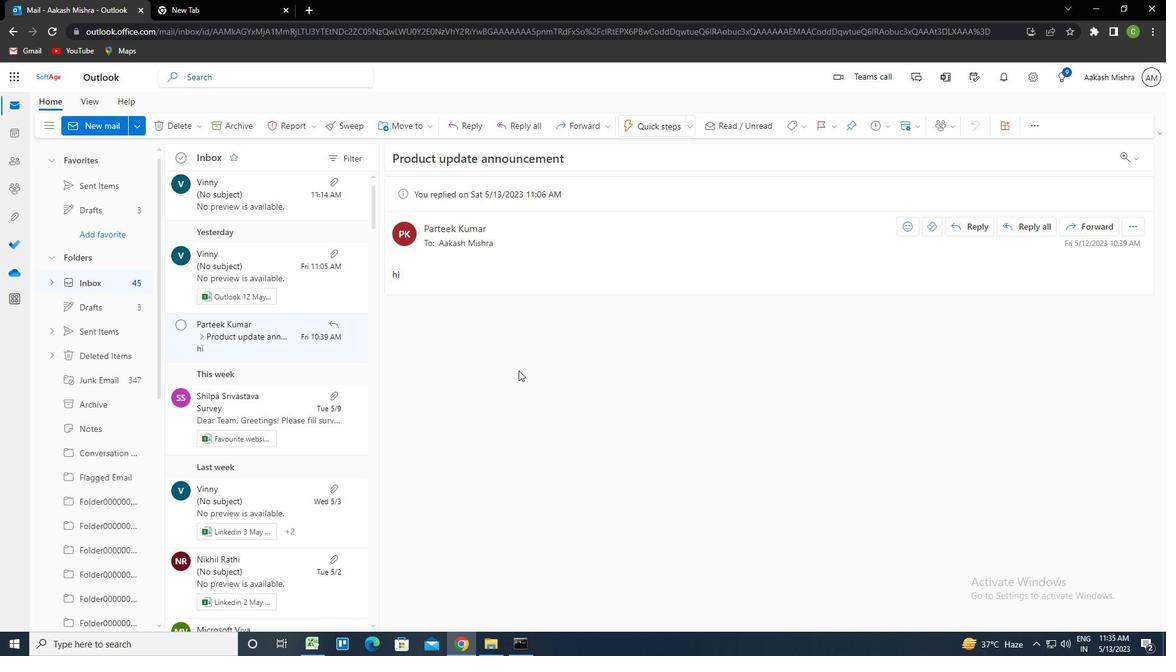 
